 Task: Create a new field with title Stage a blank project ArcticForge with field type as Single-select and options as Not Started, In Progress and Complete
Action: Mouse moved to (79, 293)
Screenshot: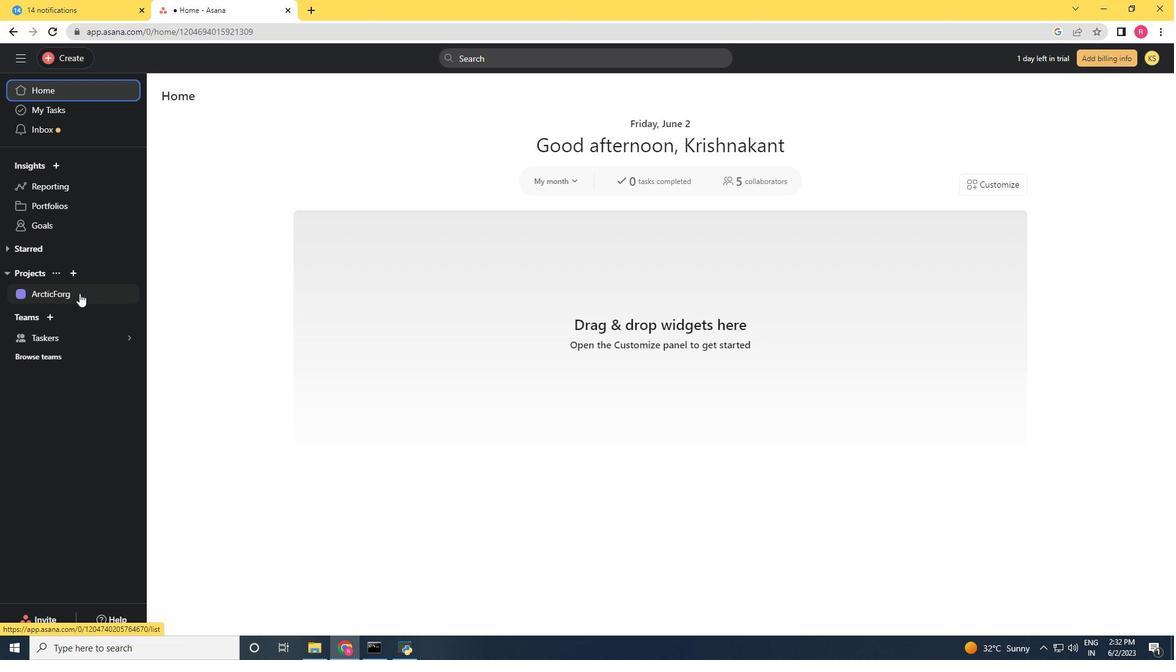 
Action: Mouse pressed left at (79, 293)
Screenshot: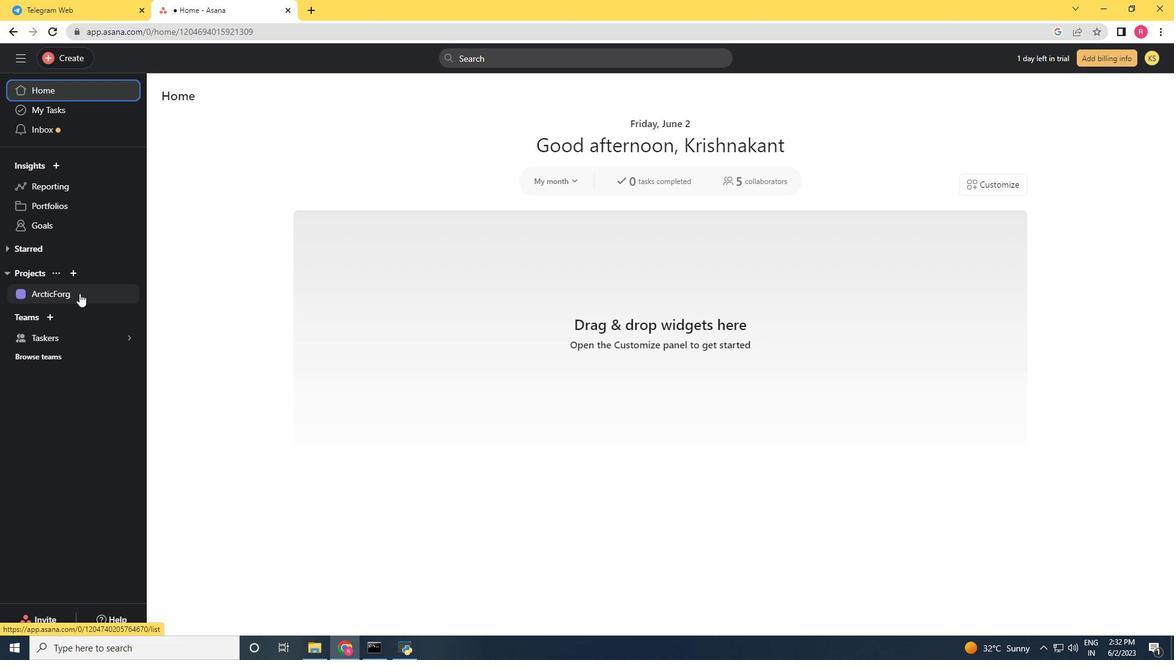 
Action: Mouse moved to (1136, 104)
Screenshot: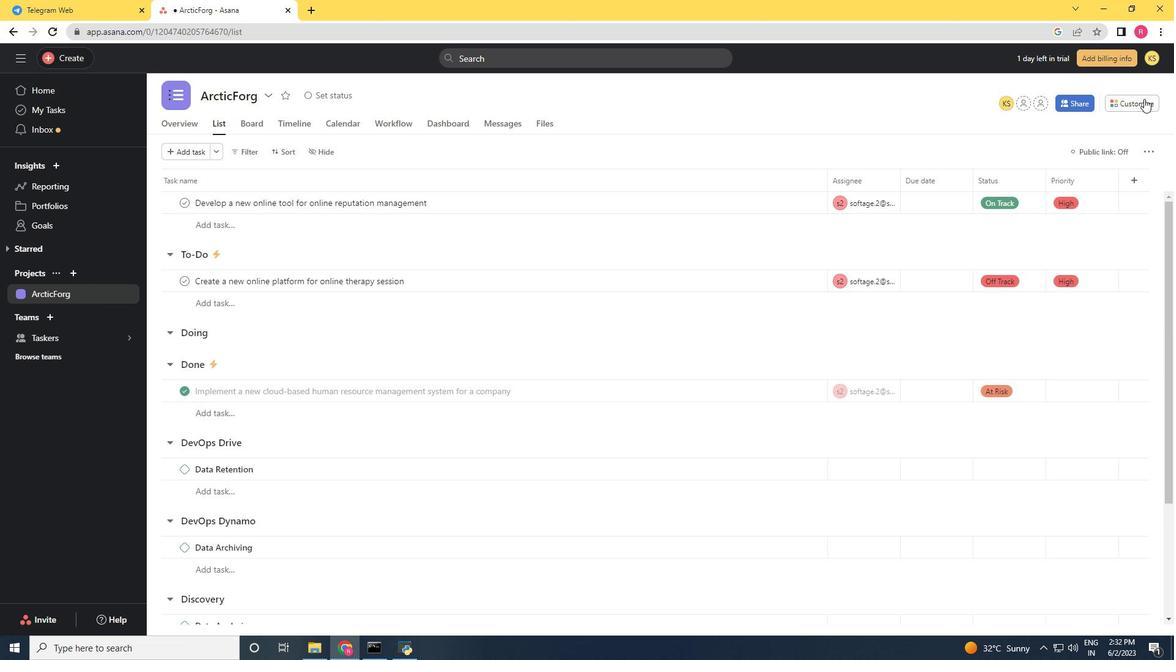 
Action: Mouse pressed left at (1136, 104)
Screenshot: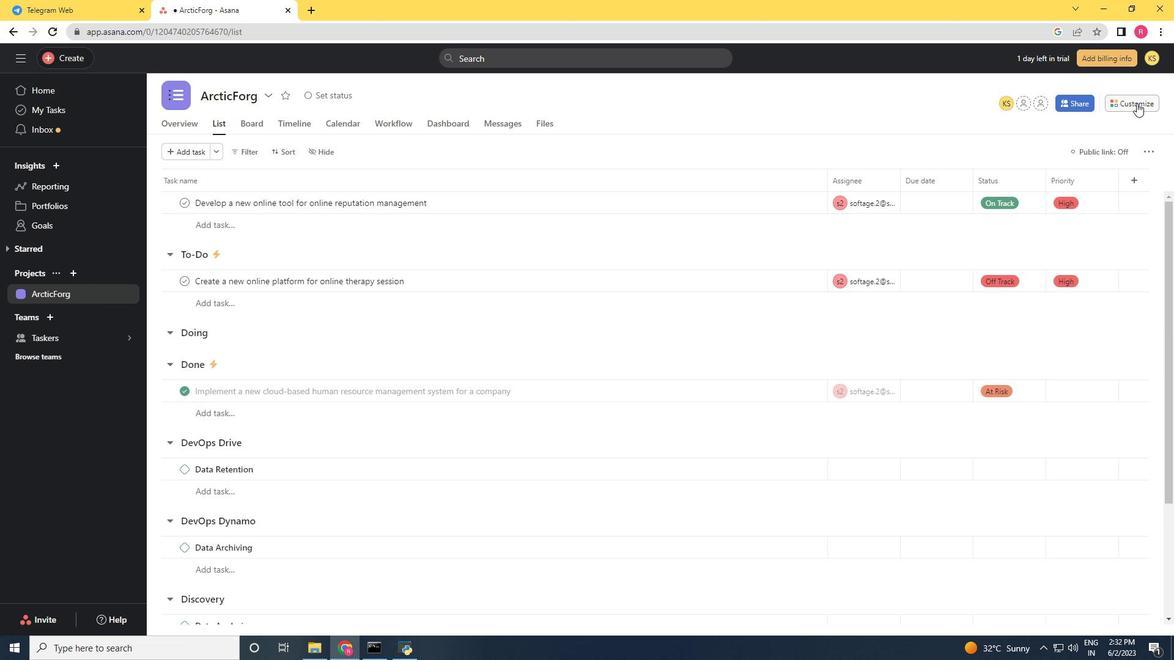 
Action: Mouse moved to (928, 271)
Screenshot: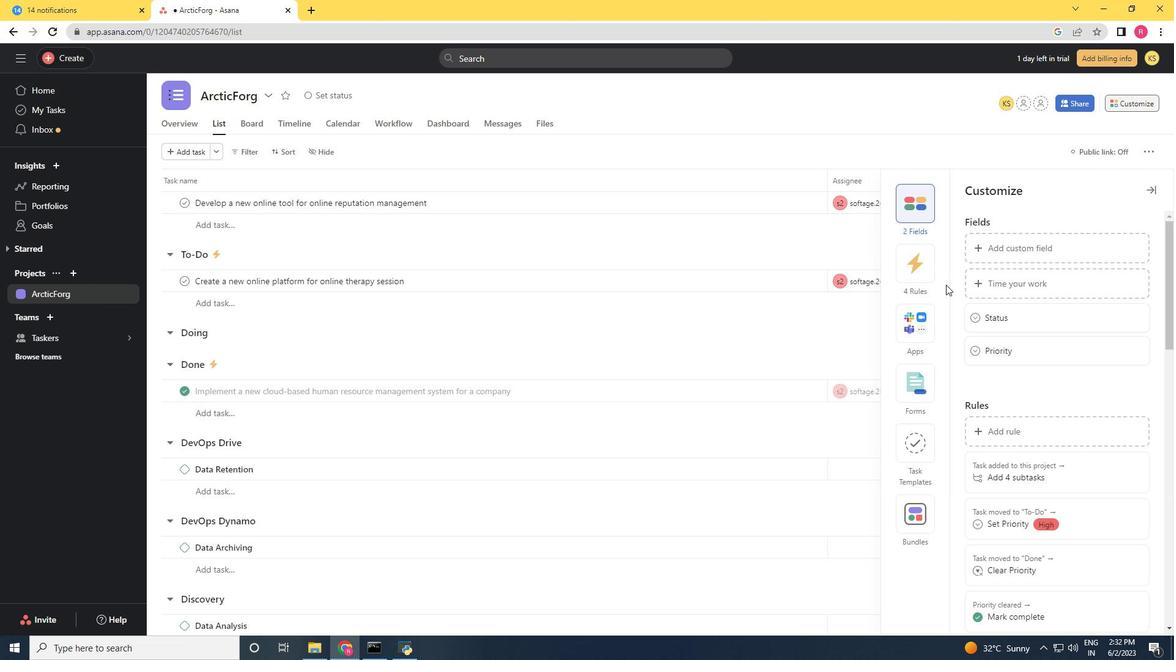 
Action: Mouse pressed left at (928, 271)
Screenshot: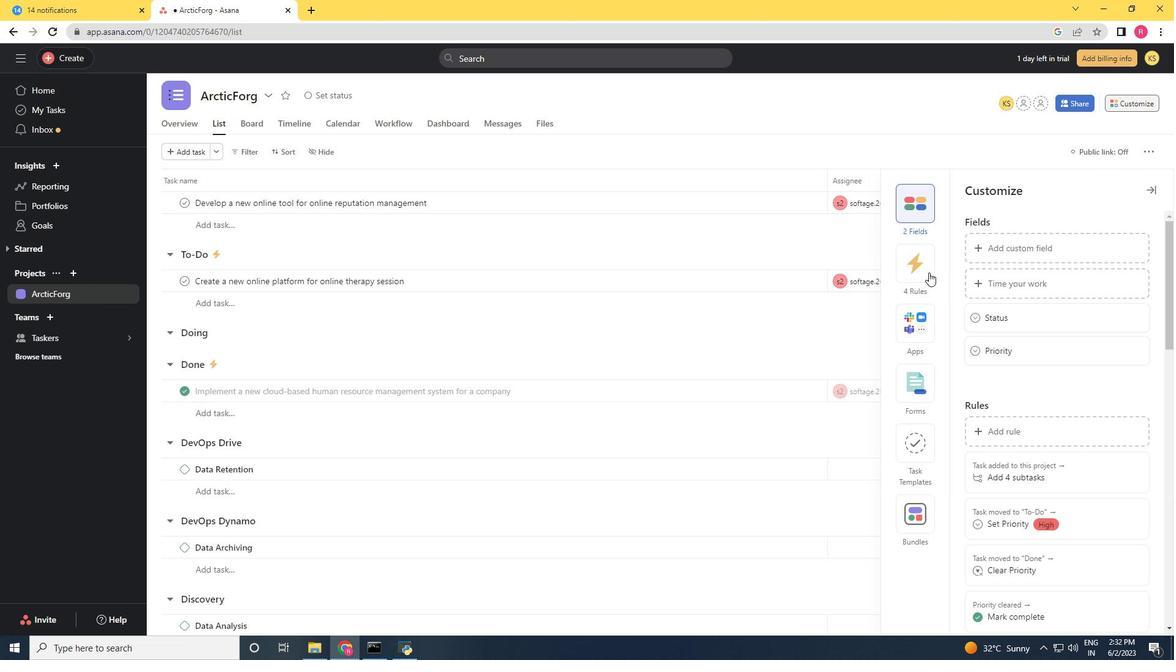 
Action: Mouse moved to (922, 225)
Screenshot: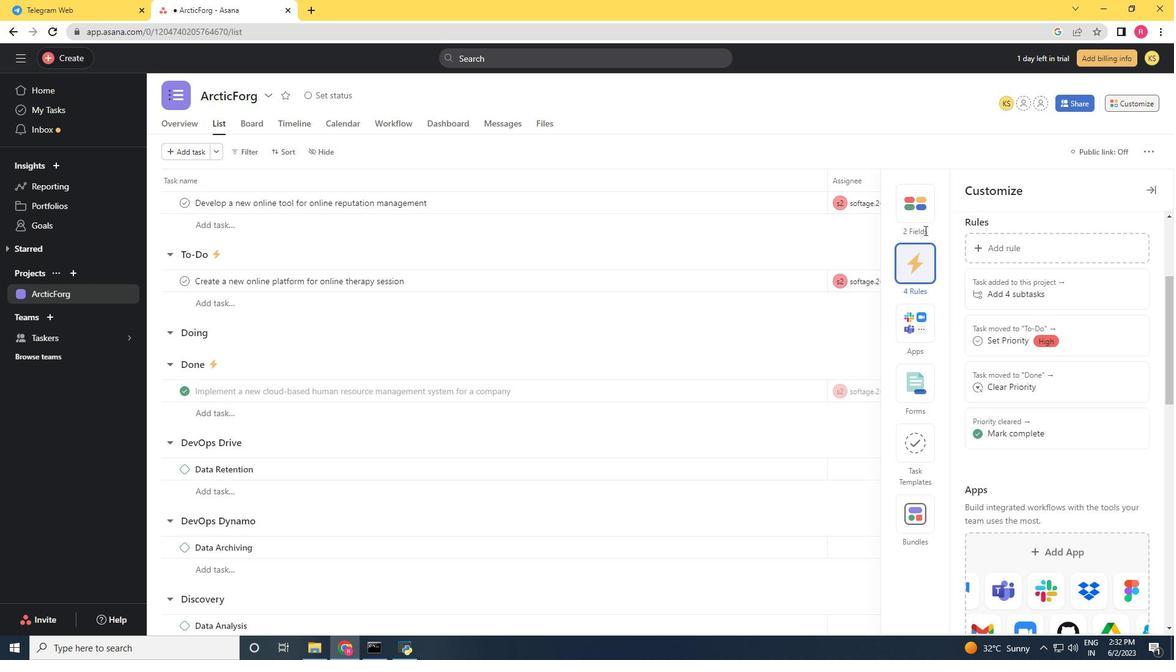 
Action: Mouse pressed left at (922, 225)
Screenshot: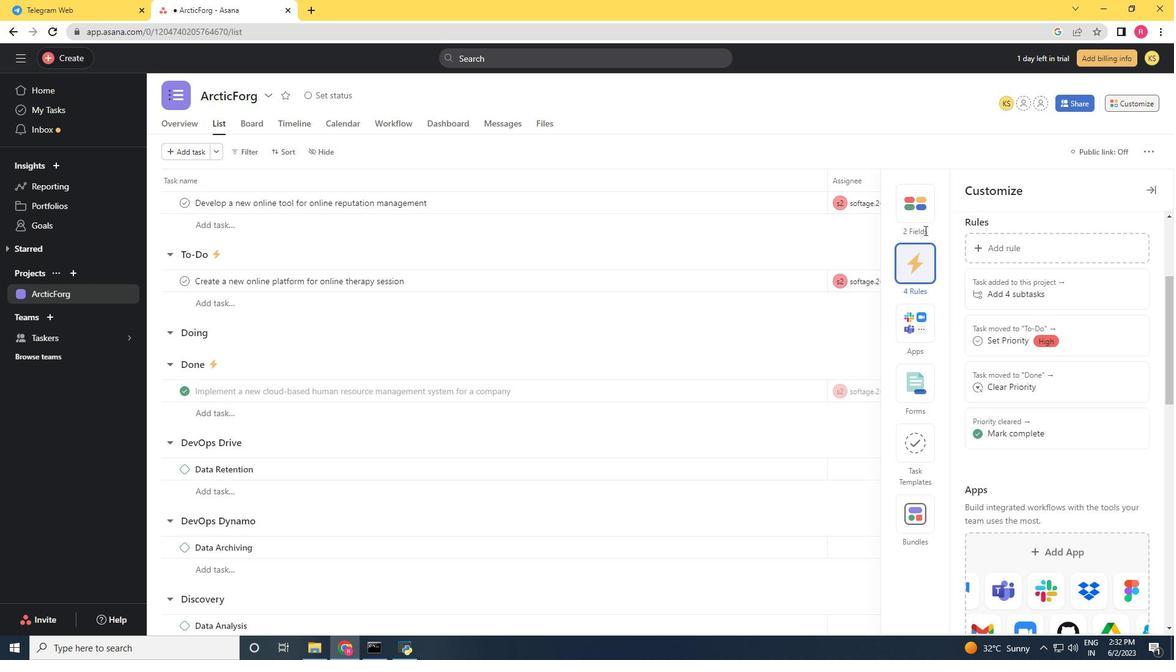 
Action: Mouse moved to (920, 212)
Screenshot: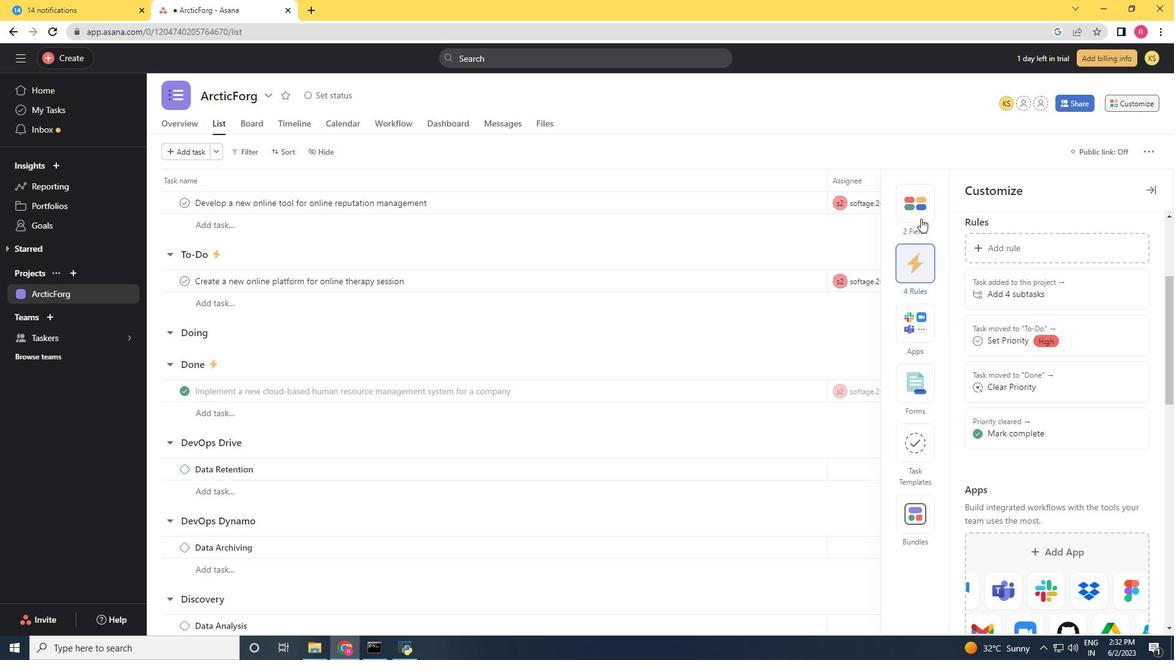 
Action: Mouse pressed left at (920, 212)
Screenshot: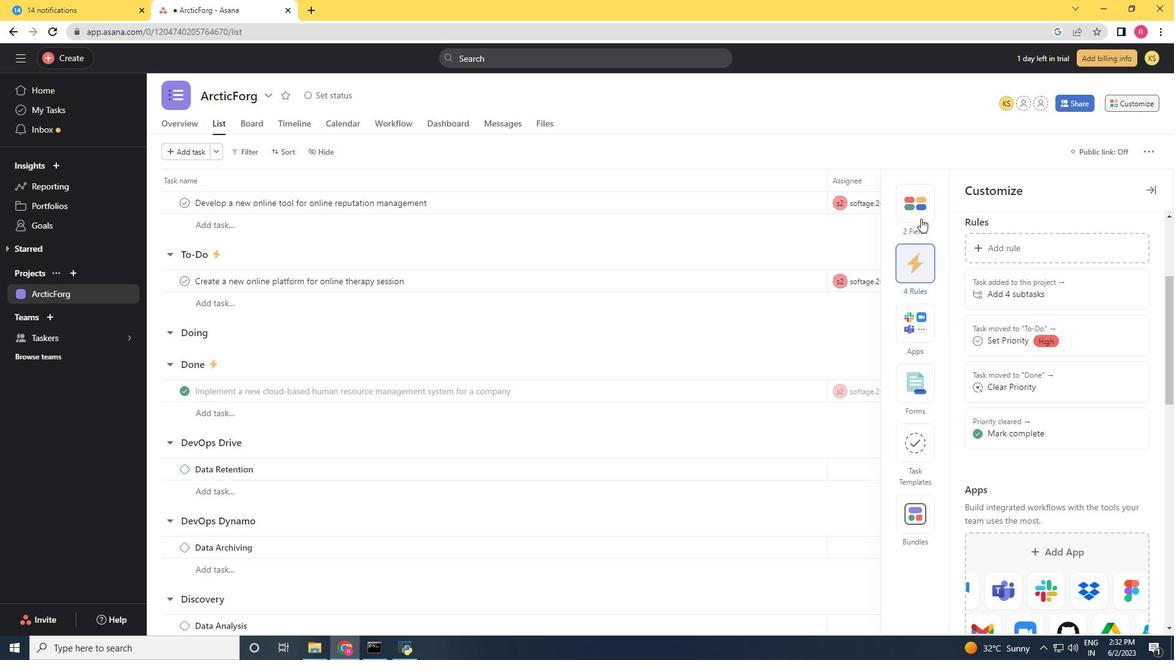 
Action: Mouse moved to (989, 248)
Screenshot: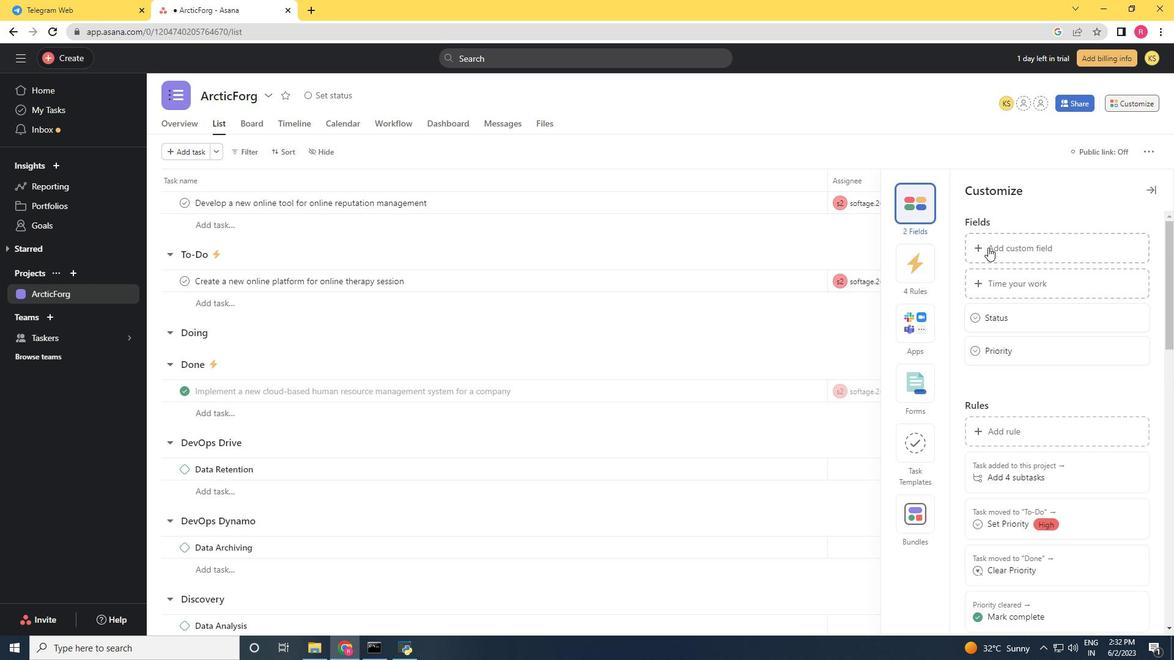 
Action: Mouse pressed left at (989, 248)
Screenshot: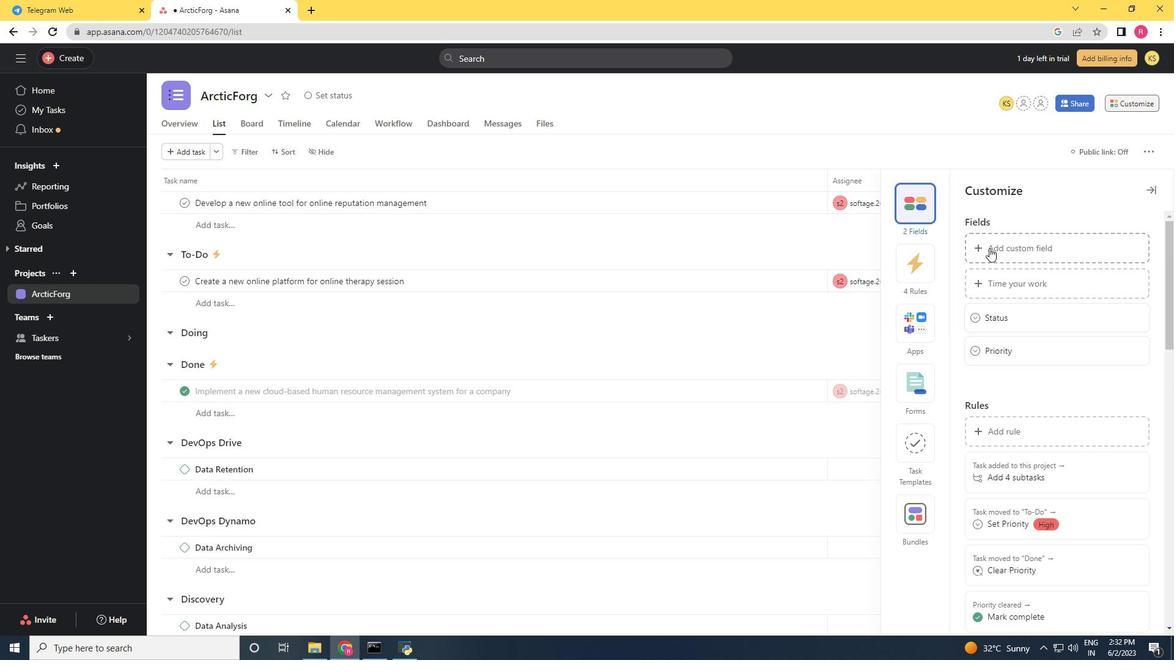 
Action: Mouse moved to (438, 188)
Screenshot: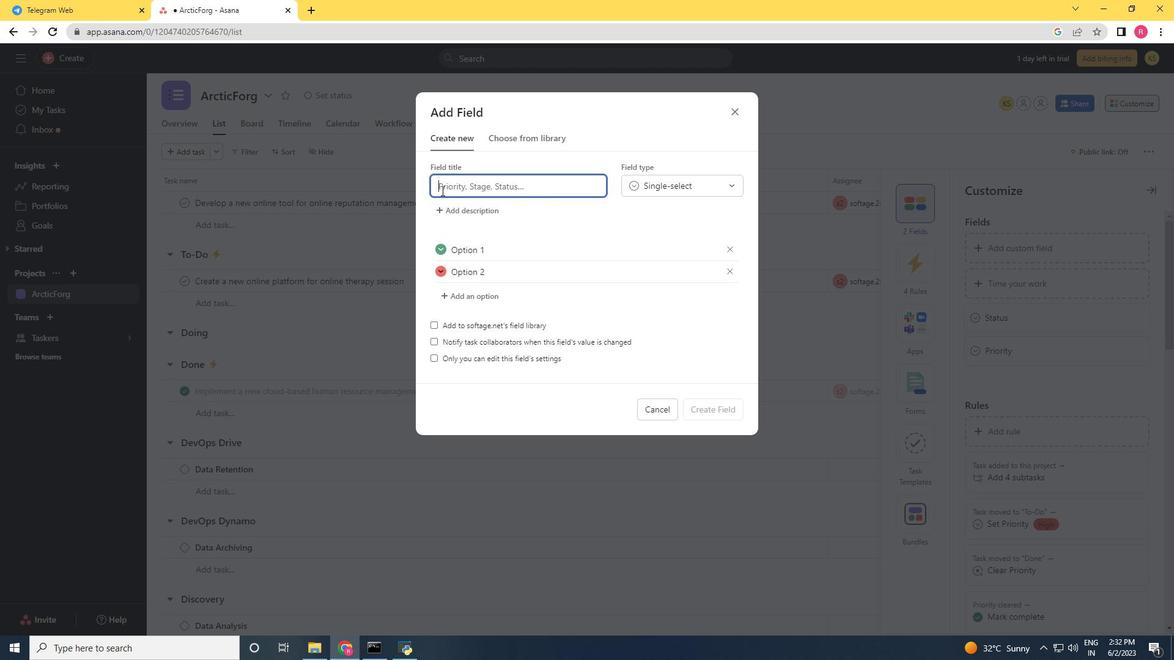 
Action: Key pressed <Key.shift>A<Key.backspace><Key.shift>Stage
Screenshot: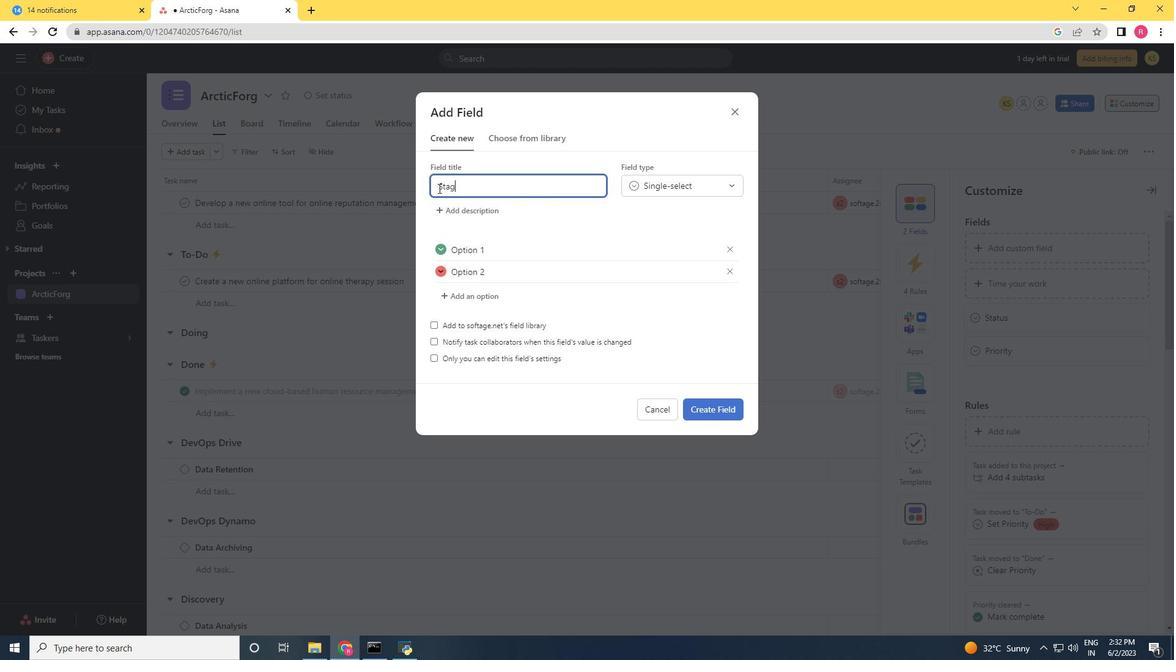 
Action: Mouse moved to (729, 249)
Screenshot: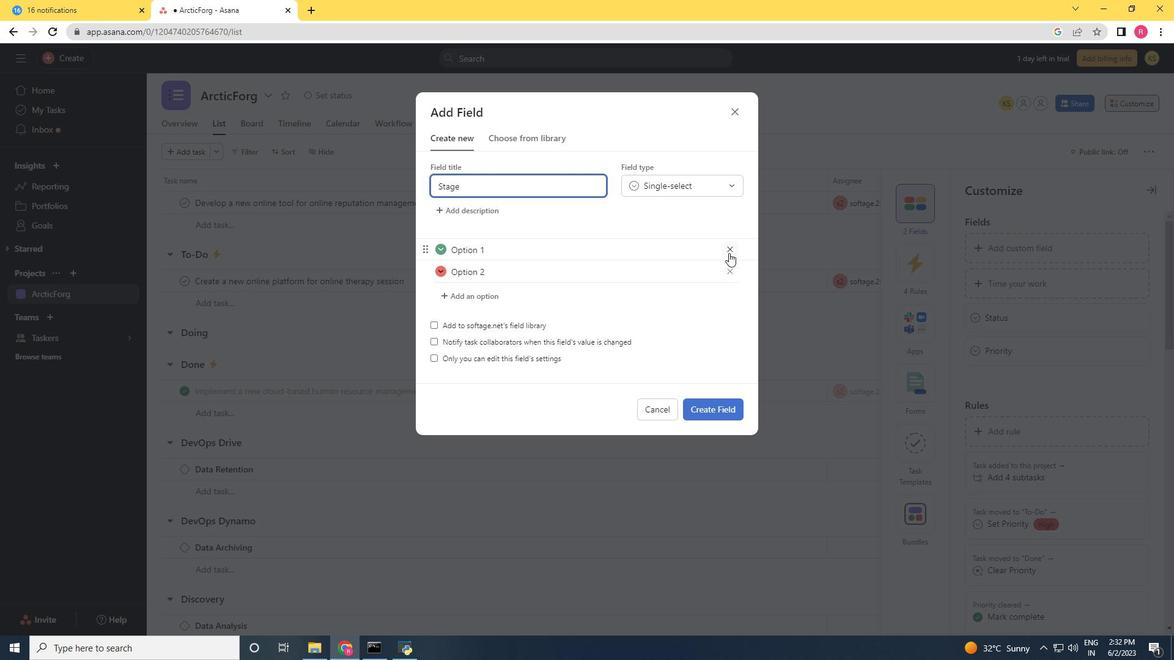 
Action: Mouse pressed left at (729, 249)
Screenshot: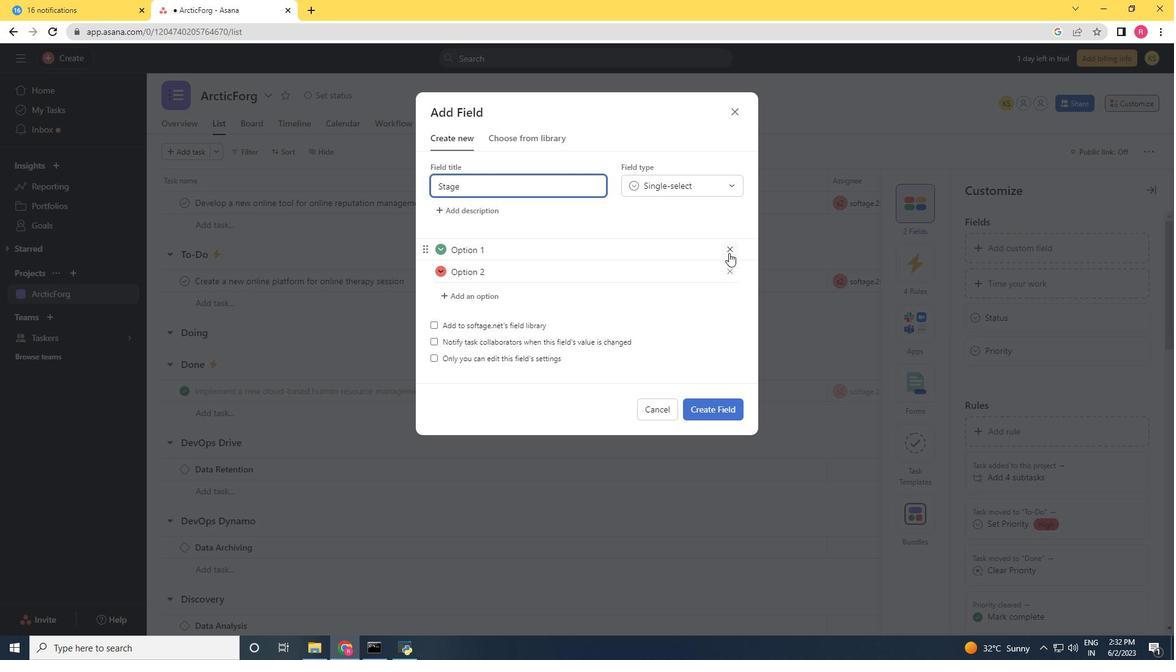 
Action: Mouse moved to (732, 249)
Screenshot: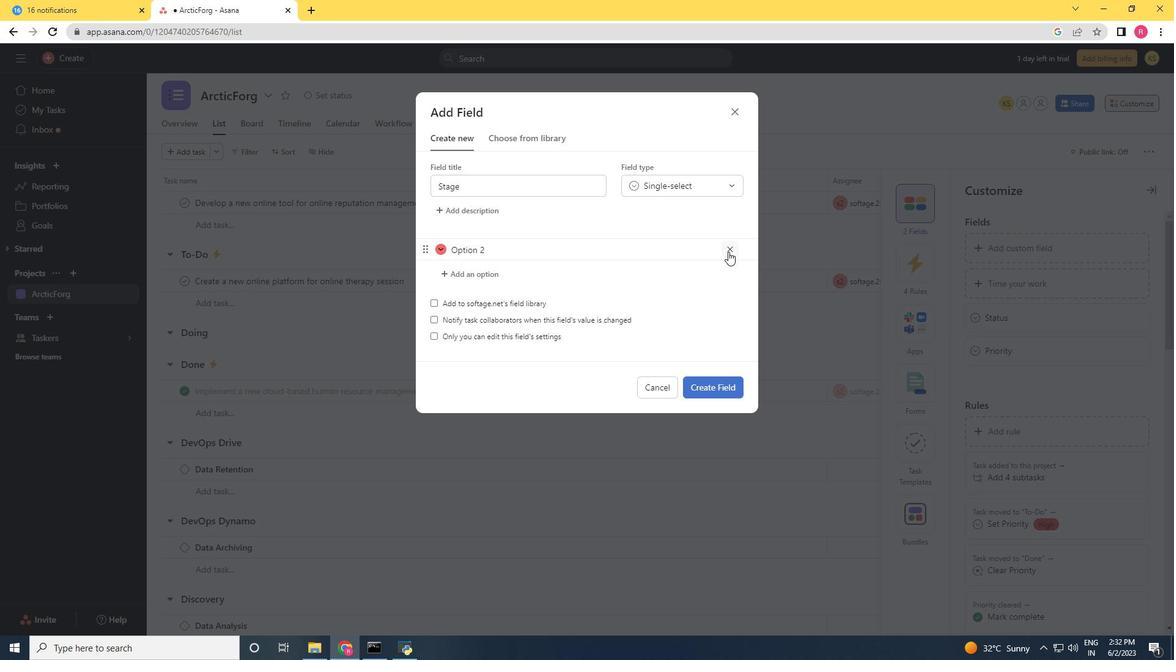 
Action: Mouse pressed left at (732, 249)
Screenshot: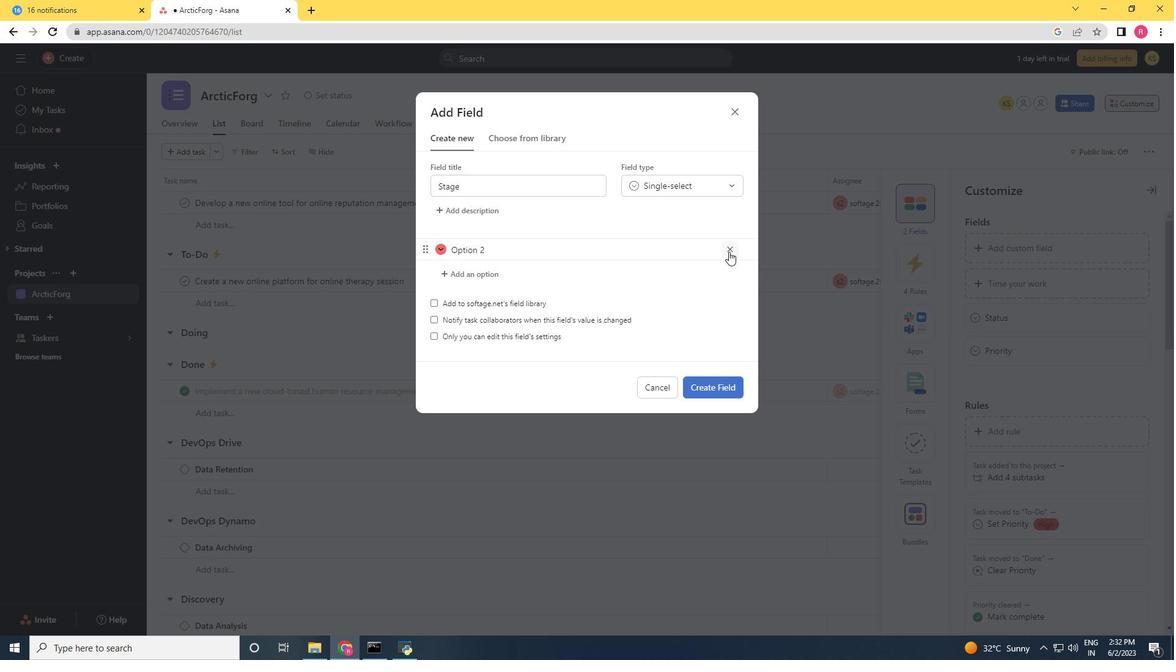 
Action: Mouse moved to (471, 250)
Screenshot: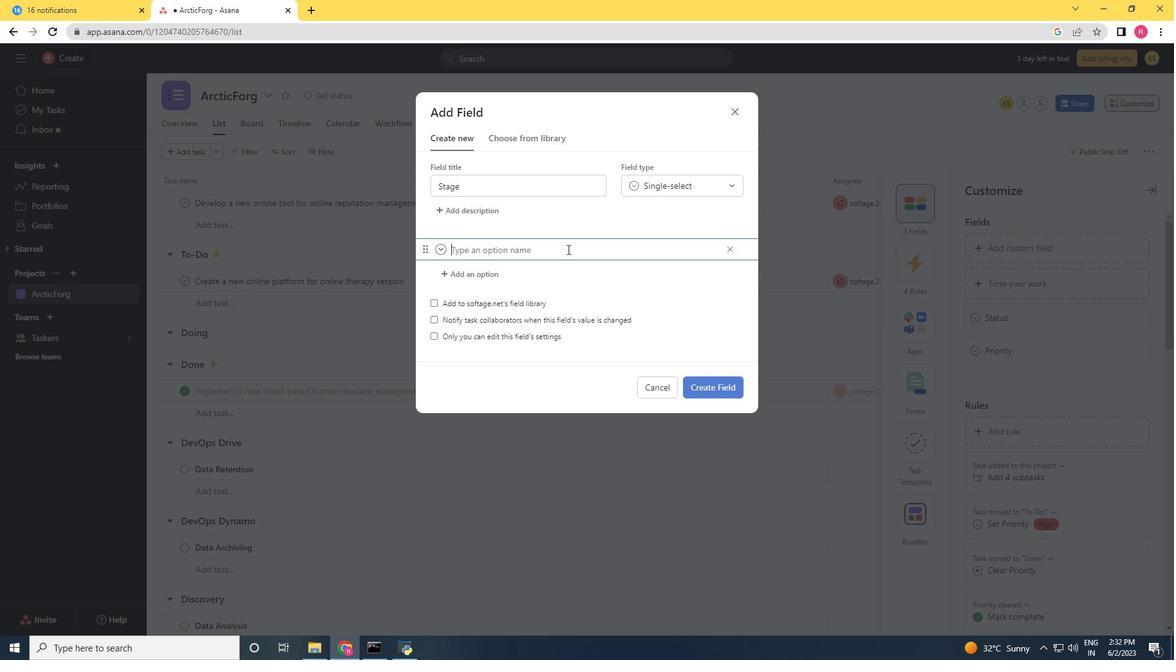 
Action: Mouse pressed left at (471, 250)
Screenshot: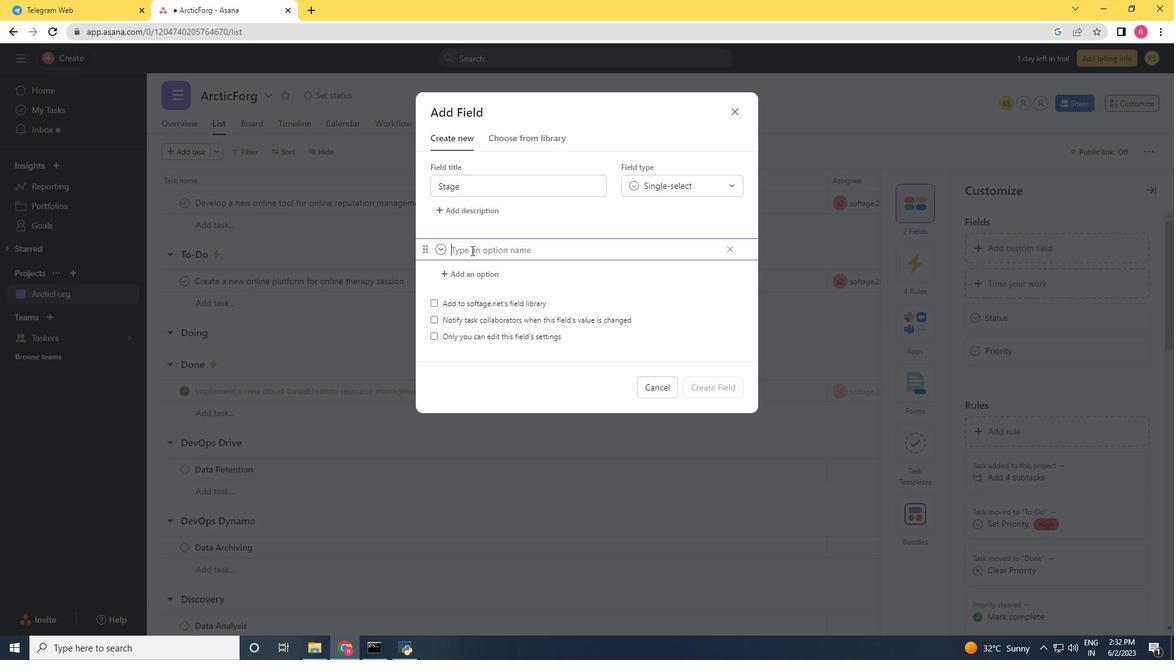 
Action: Mouse moved to (479, 241)
Screenshot: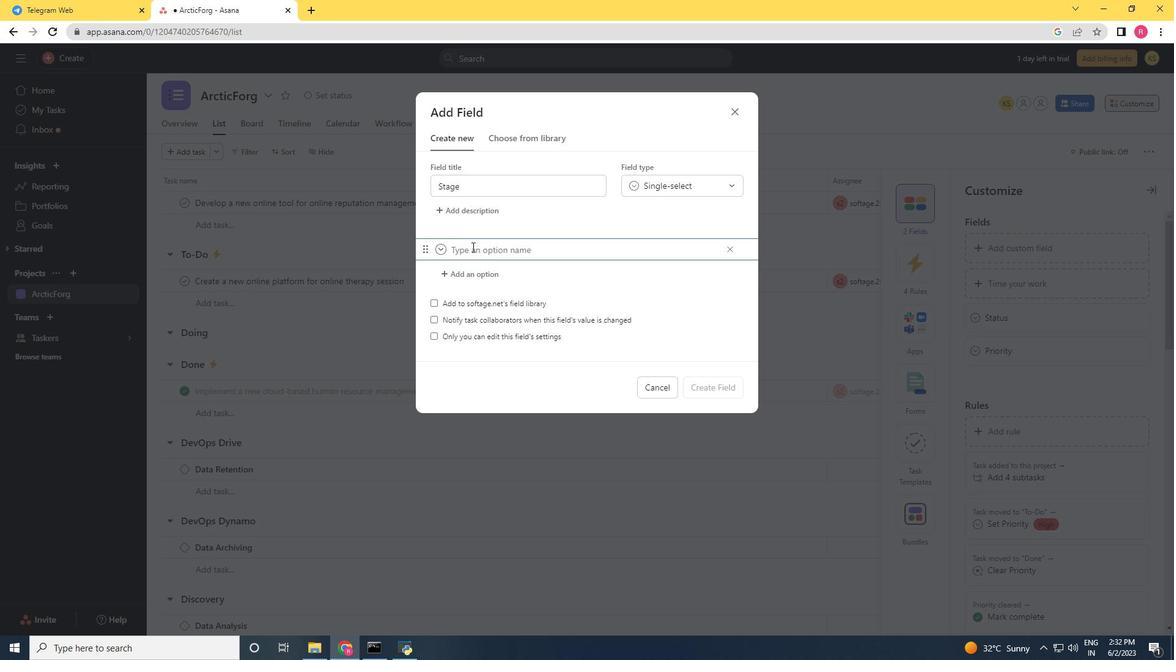 
Action: Key pressed <Key.shift><Key.shift><Key.shift><Key.shift><Key.shift><Key.shift><Key.shift><Key.shift><Key.shift><Key.shift><Key.shift><Key.shift><Key.shift><Key.shift><Key.shift><Key.shift><Key.shift><Key.shift><Key.shift><Key.shift><Key.shift><Key.shift><Key.shift><Key.shift><Key.shift><Key.shift><Key.shift><Key.shift><Key.shift><Key.shift><Key.shift><Key.shift><Key.shift><Key.shift><Key.shift><Key.shift><Key.shift><Key.shift><Key.shift><Key.shift><Key.shift><Key.shift><Key.shift><Key.shift><Key.shift><Key.shift><Key.shift><Key.shift><Key.shift><Key.shift><Key.shift><Key.shift><Key.shift><Key.shift><Key.shift><Key.shift><Key.shift><Key.shift><Key.shift><Key.shift><Key.shift><Key.shift><Key.shift><Key.shift><Key.shift><Key.shift><Key.shift><Key.shift><Key.shift><Key.shift><Key.shift><Key.shift><Key.shift><Key.shift><Key.shift><Key.shift><Key.shift><Key.shift><Key.shift><Key.shift><Key.shift><Key.shift><Key.shift><Key.shift><Key.shift><Key.shift><Key.shift><Key.shift><Key.shift><Key.shift><Key.shift><Key.shift><Key.shift><Key.shift><Key.shift><Key.shift><Key.shift><Key.shift><Key.shift><Key.shift><Key.shift><Key.shift><Key.shift><Key.shift><Key.shift><Key.shift><Key.shift><Key.shift><Key.shift><Key.shift><Key.shift><Key.shift><Key.shift><Key.shift><Key.shift>Not<Key.space><Key.shift>Started<Key.enter><Key.shift>In<Key.space><Key.shift>Progress<Key.space><Key.enter><Key.shift><Key.shift><Key.shift>Complete
Screenshot: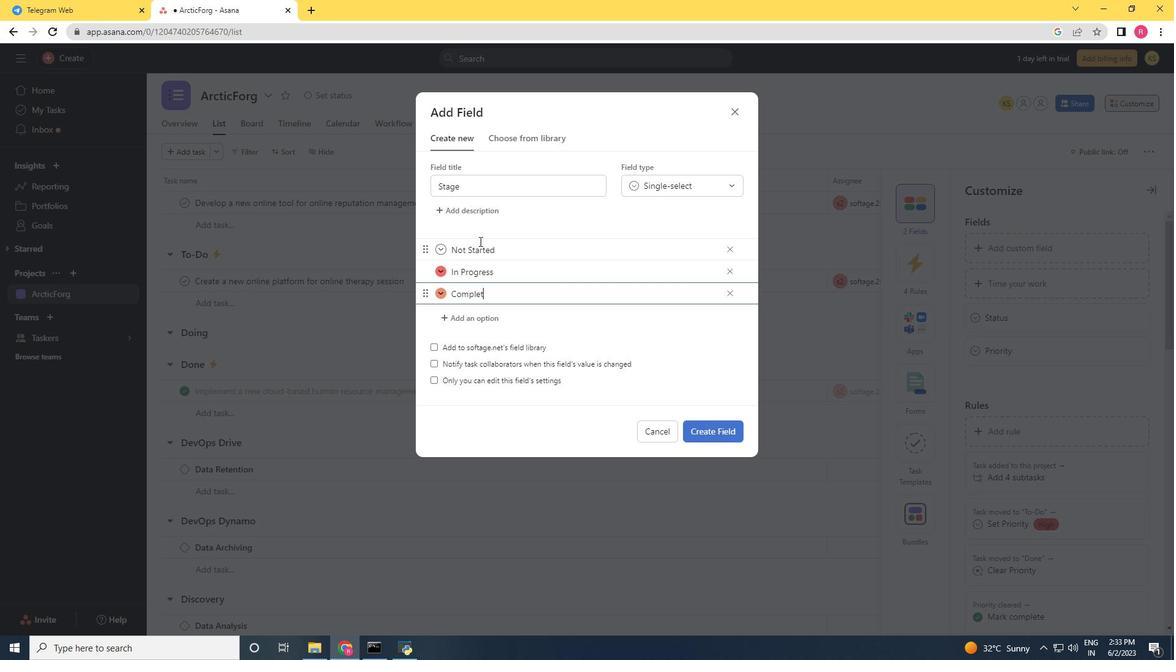 
Action: Mouse moved to (442, 250)
Screenshot: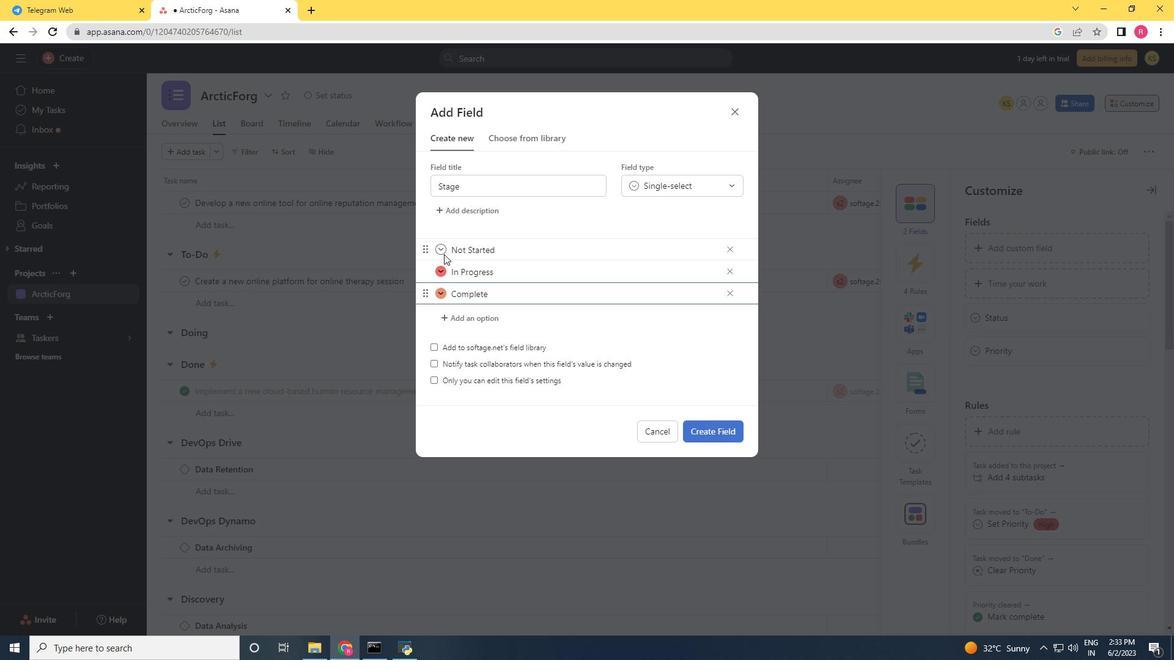 
Action: Mouse pressed left at (442, 250)
Screenshot: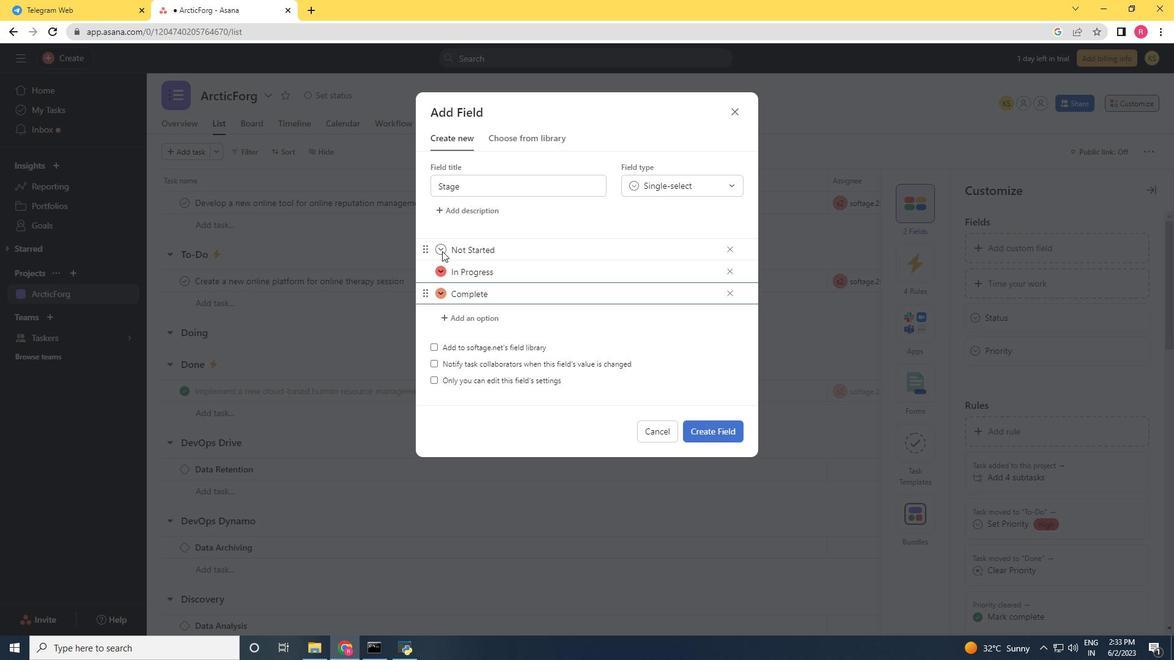 
Action: Mouse moved to (350, 269)
Screenshot: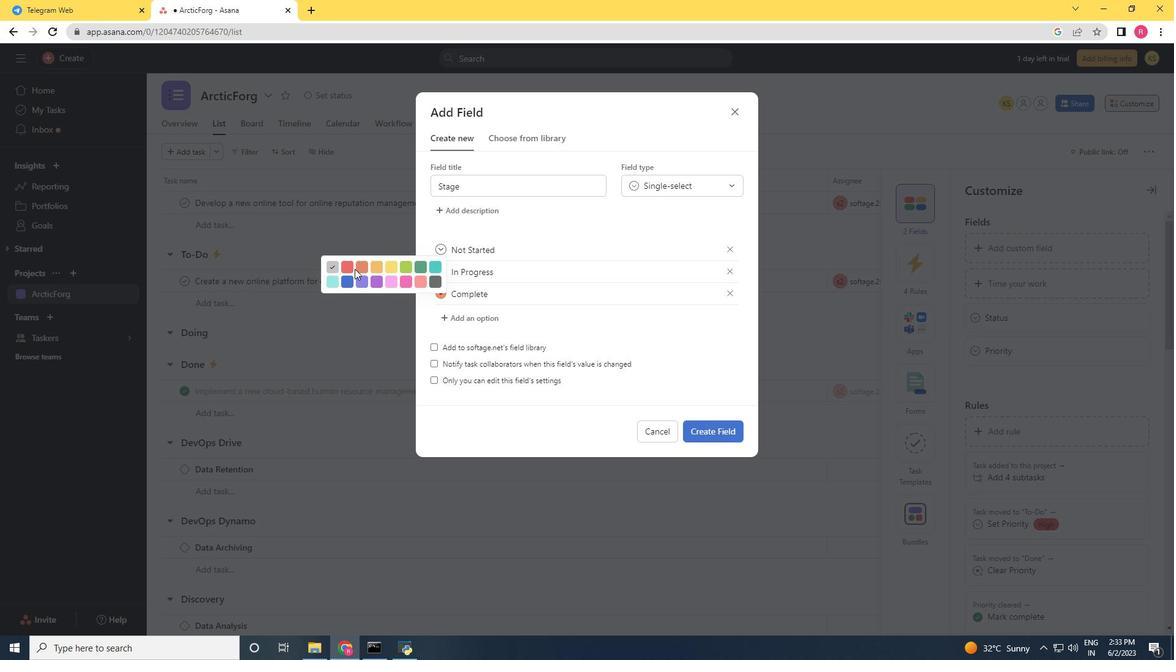 
Action: Mouse pressed left at (350, 269)
Screenshot: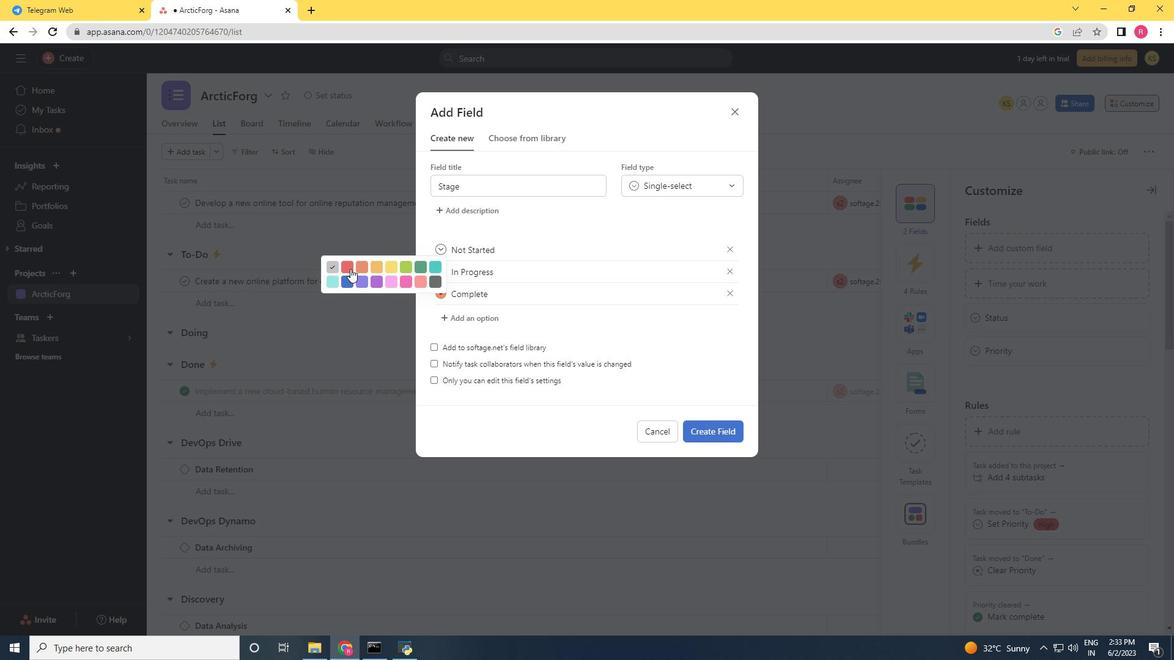 
Action: Mouse moved to (441, 256)
Screenshot: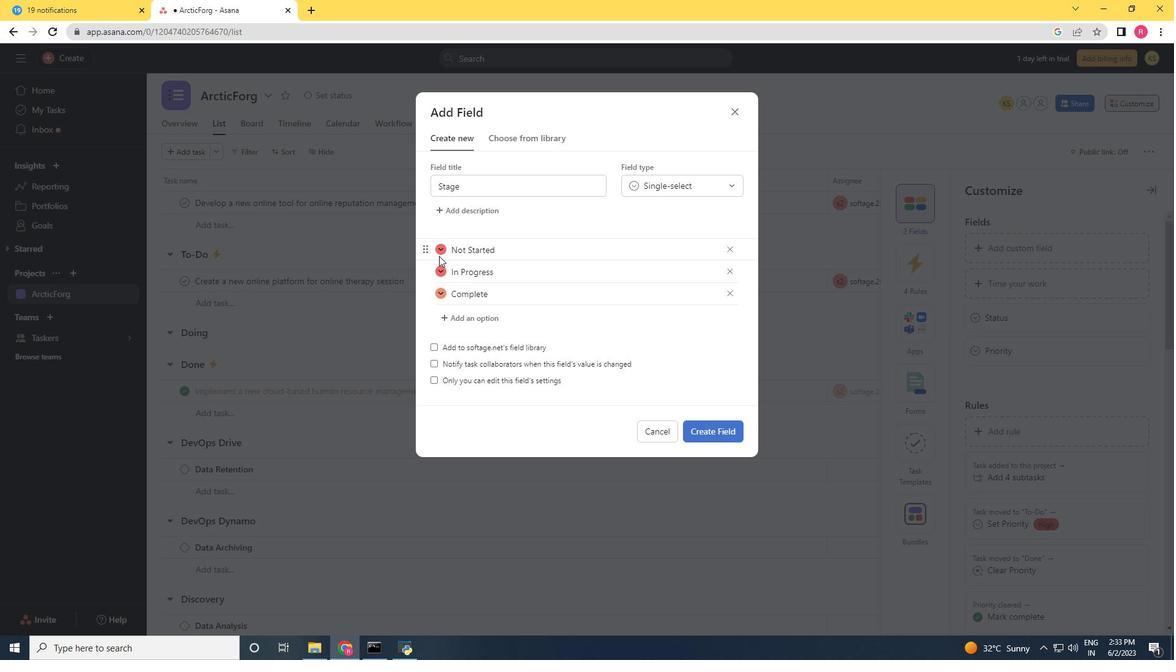 
Action: Mouse pressed left at (441, 256)
Screenshot: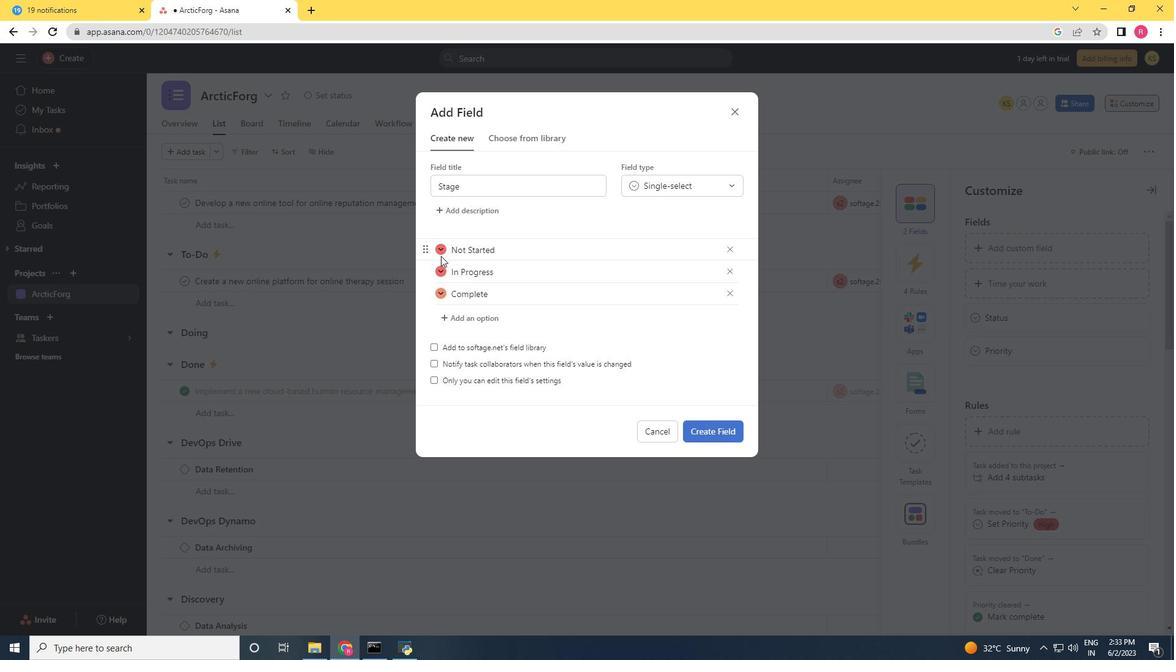 
Action: Mouse moved to (441, 250)
Screenshot: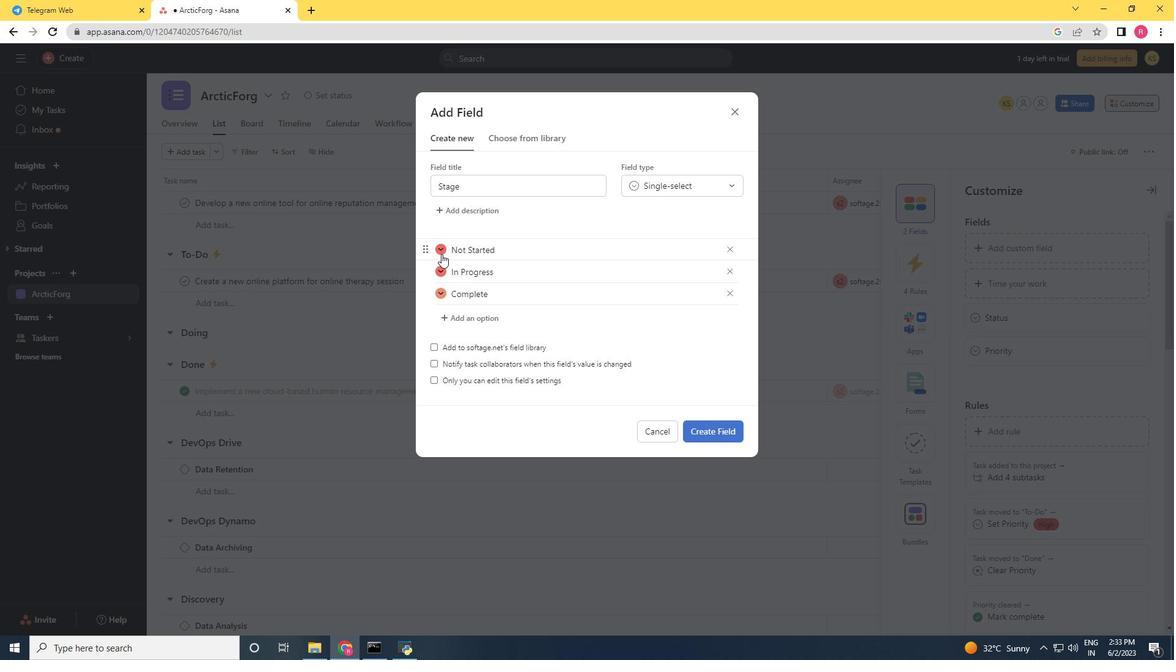 
Action: Mouse pressed left at (441, 250)
Screenshot: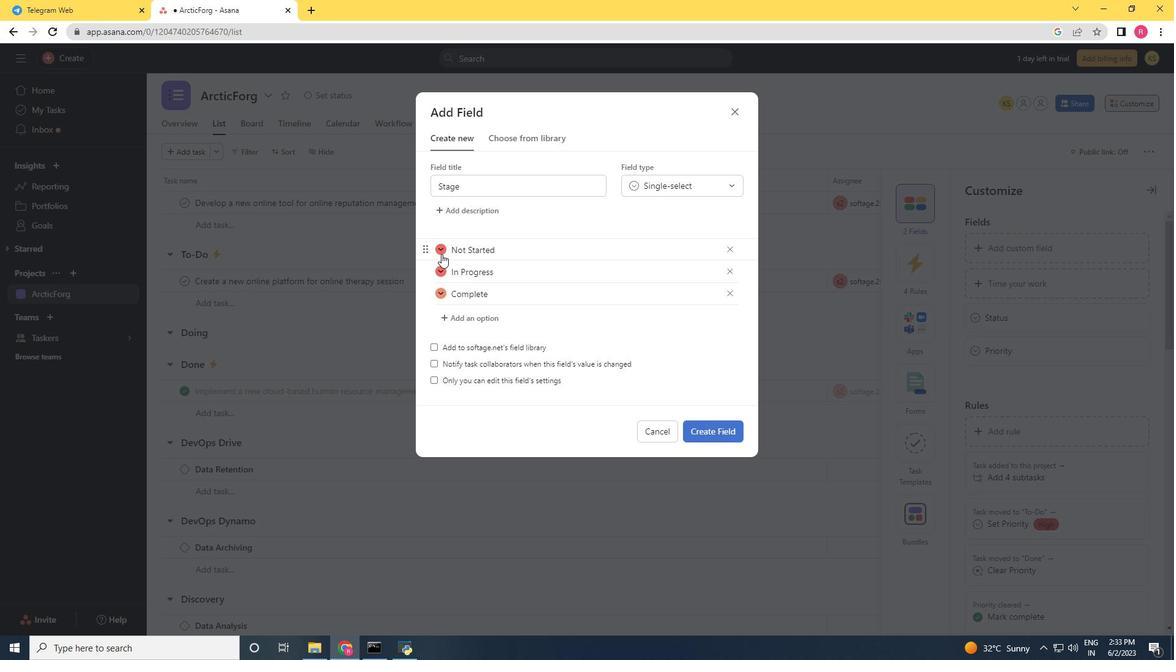 
Action: Mouse moved to (378, 266)
Screenshot: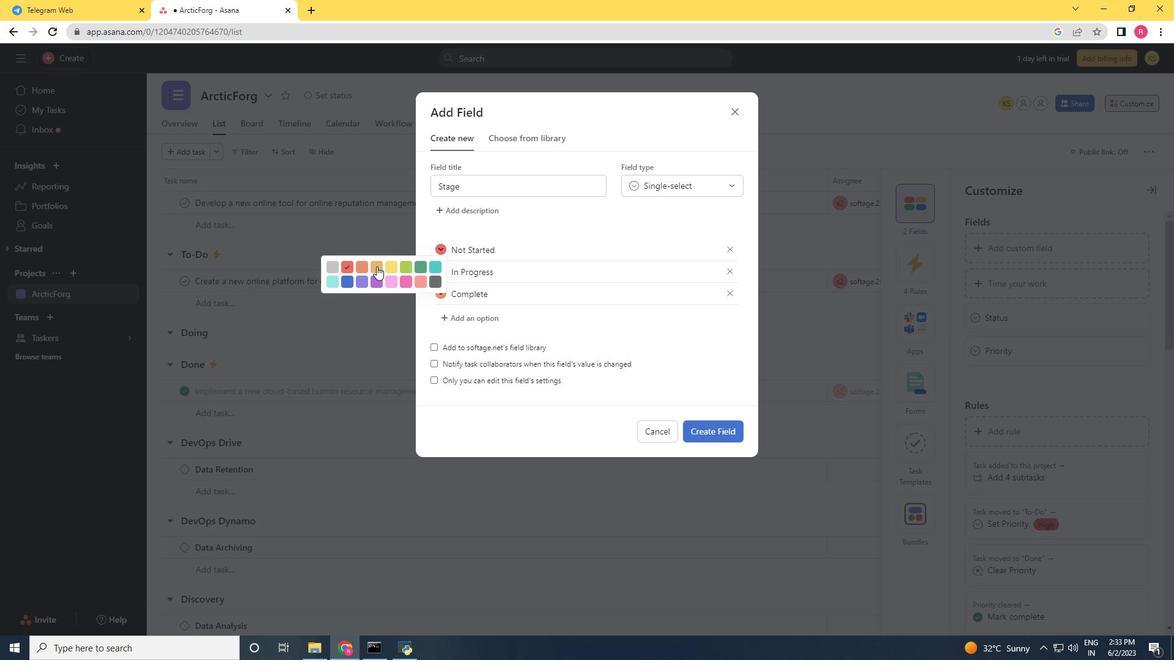 
Action: Mouse pressed left at (378, 266)
Screenshot: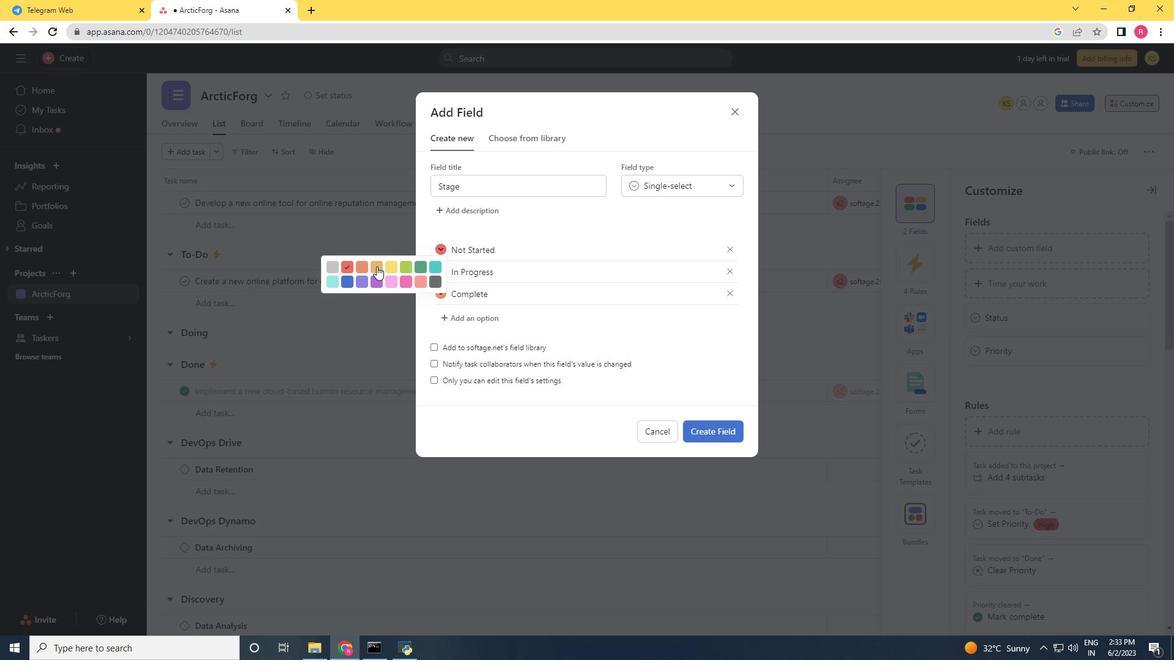
Action: Mouse moved to (710, 431)
Screenshot: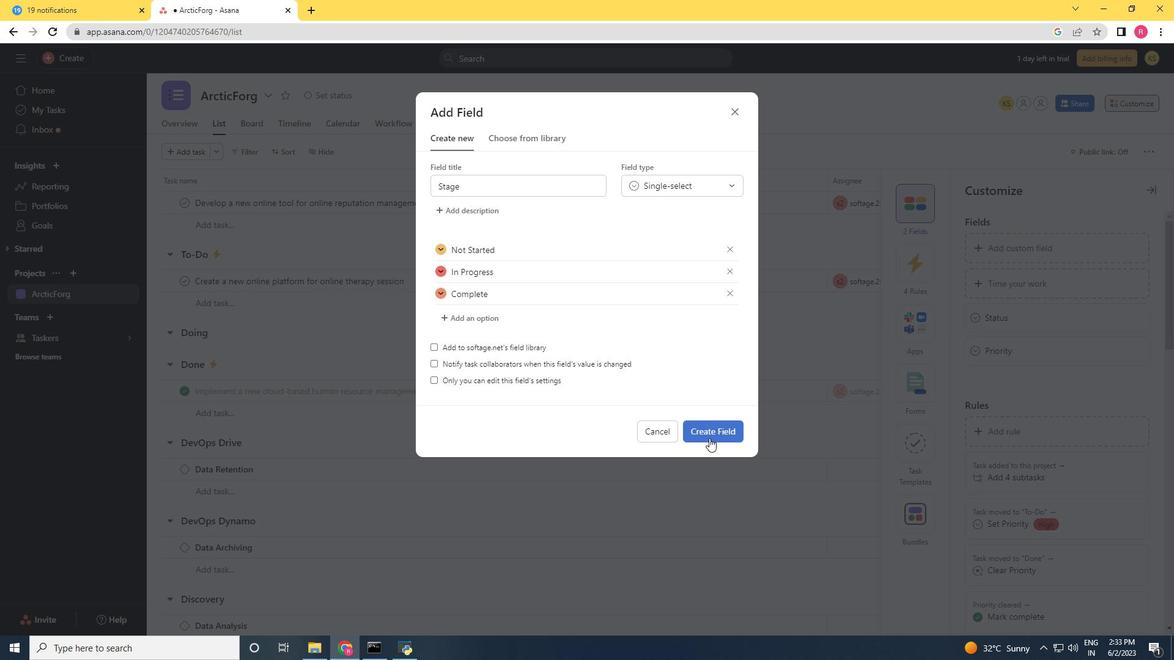 
Action: Mouse pressed left at (710, 431)
Screenshot: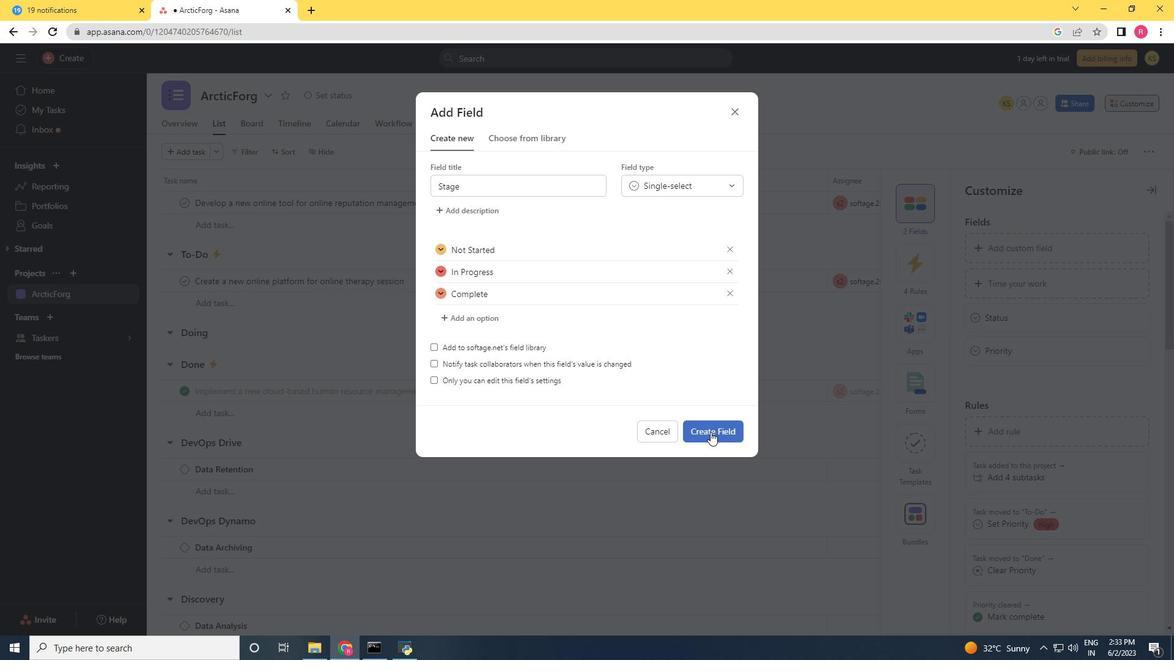 
Action: Mouse moved to (1043, 556)
Screenshot: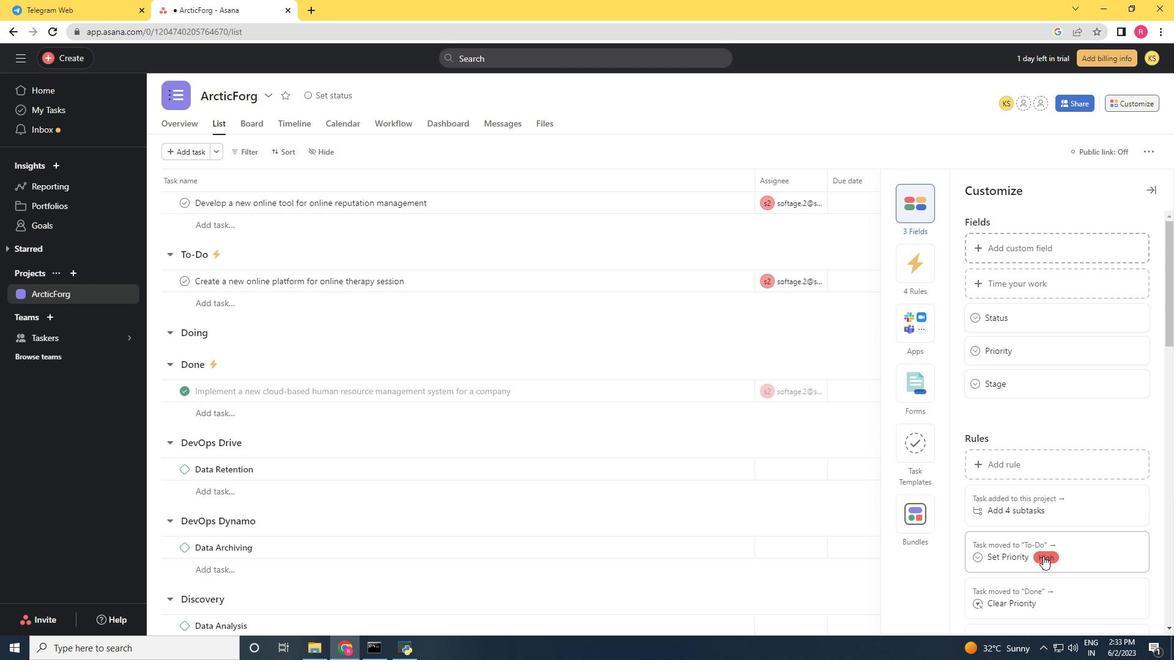 
Action: Mouse scrolled (1043, 556) with delta (0, 0)
Screenshot: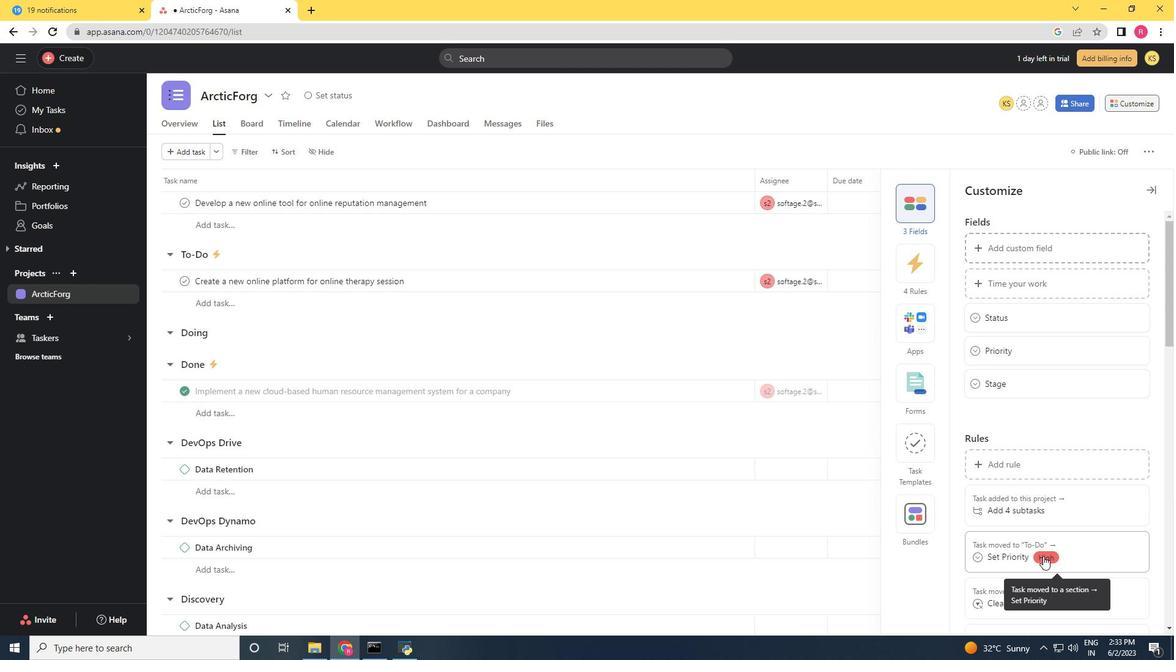 
Action: Mouse scrolled (1043, 556) with delta (0, 0)
Screenshot: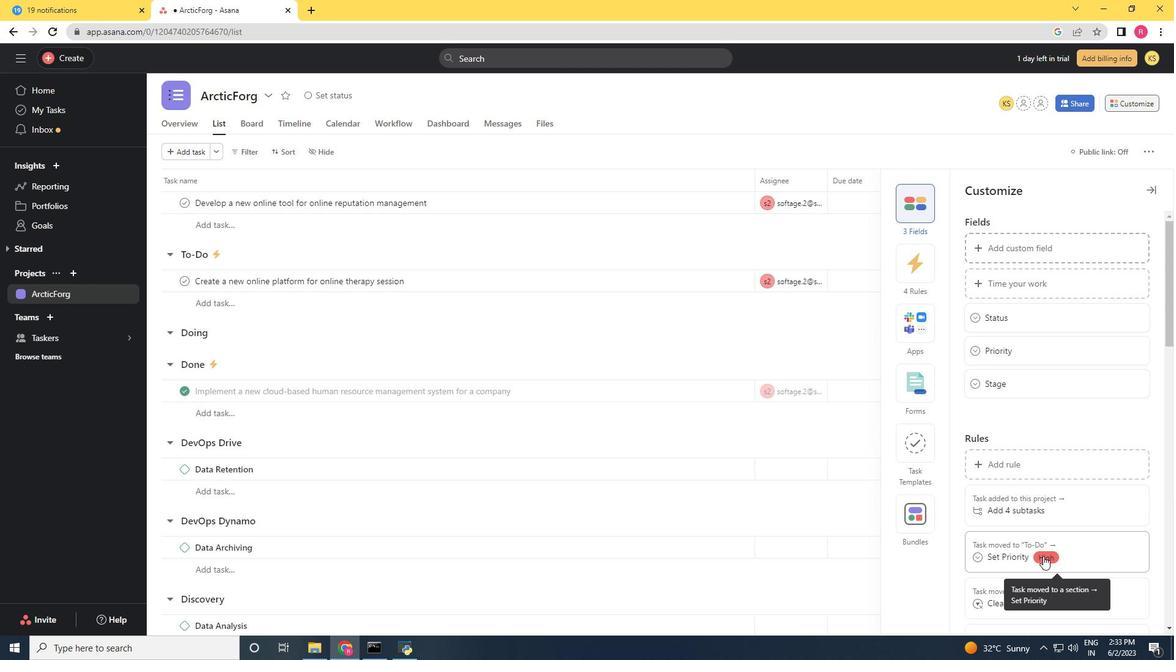 
Action: Mouse scrolled (1043, 556) with delta (0, 0)
Screenshot: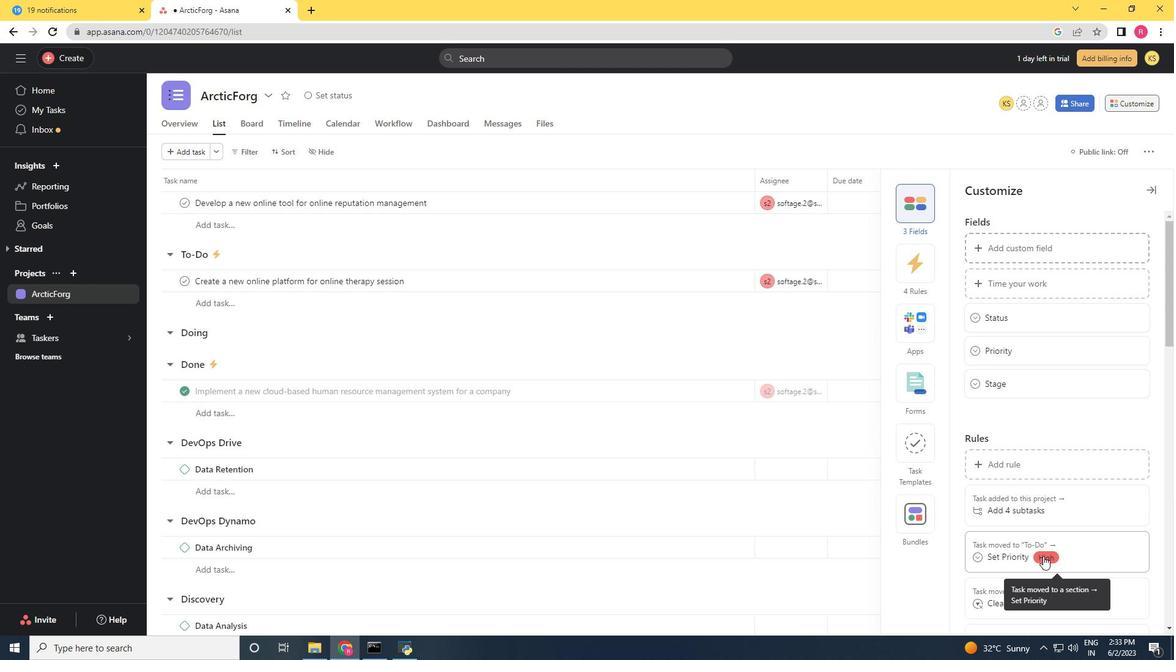 
Action: Mouse moved to (1032, 464)
Screenshot: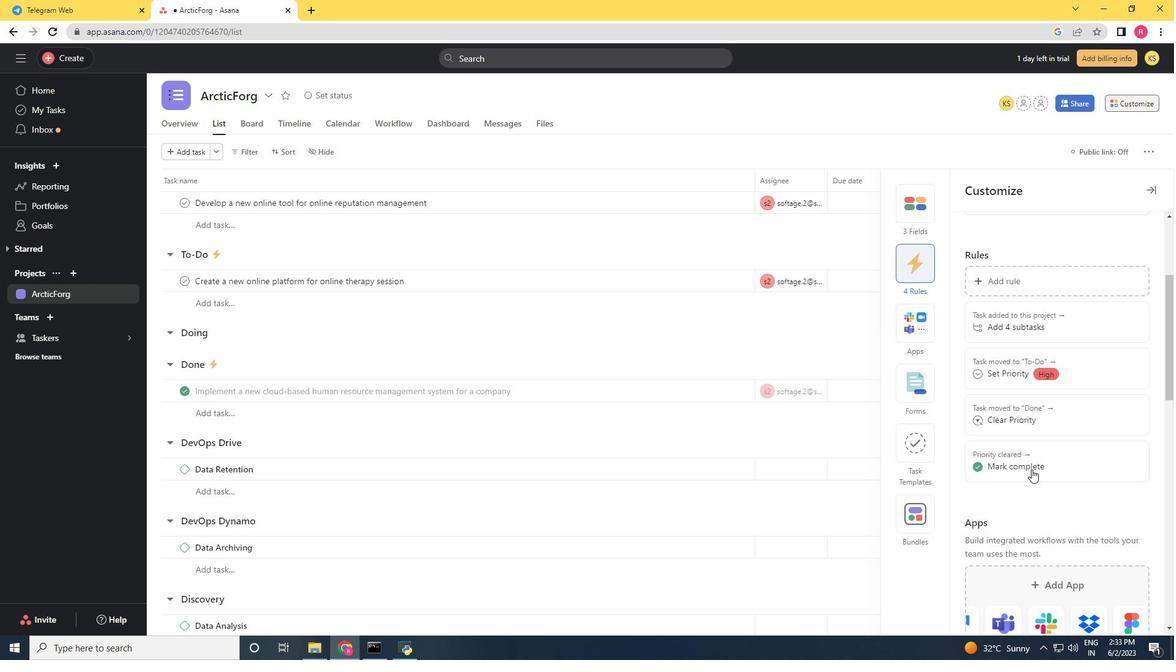 
Action: Mouse scrolled (1032, 465) with delta (0, 0)
Screenshot: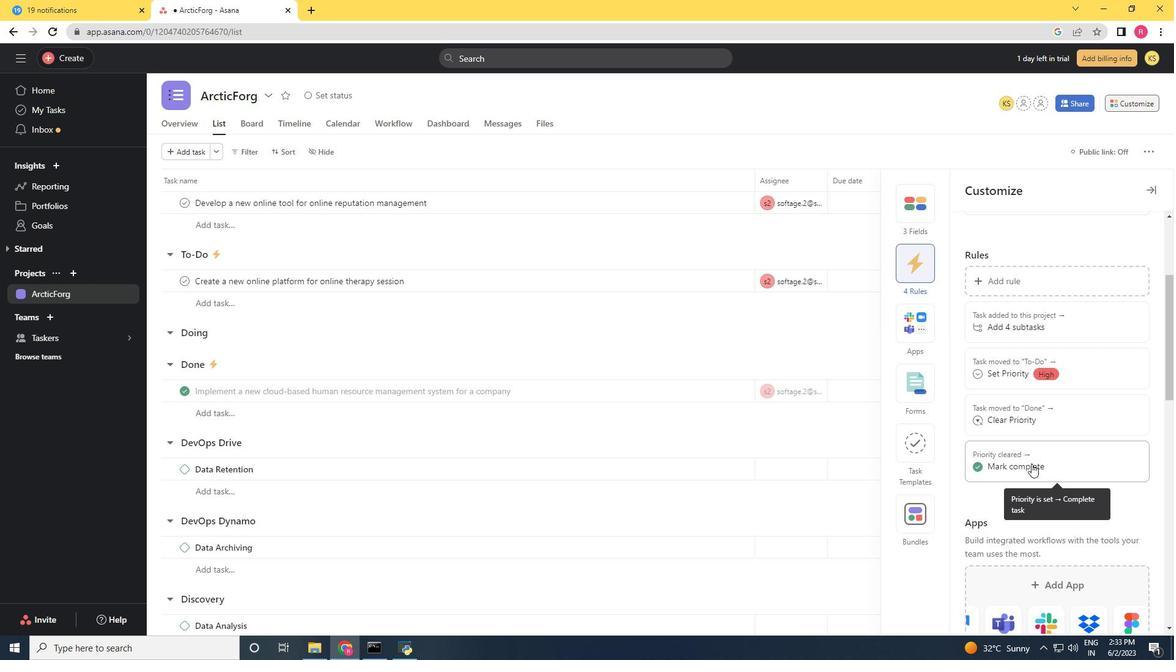 
Action: Mouse scrolled (1032, 465) with delta (0, 0)
Screenshot: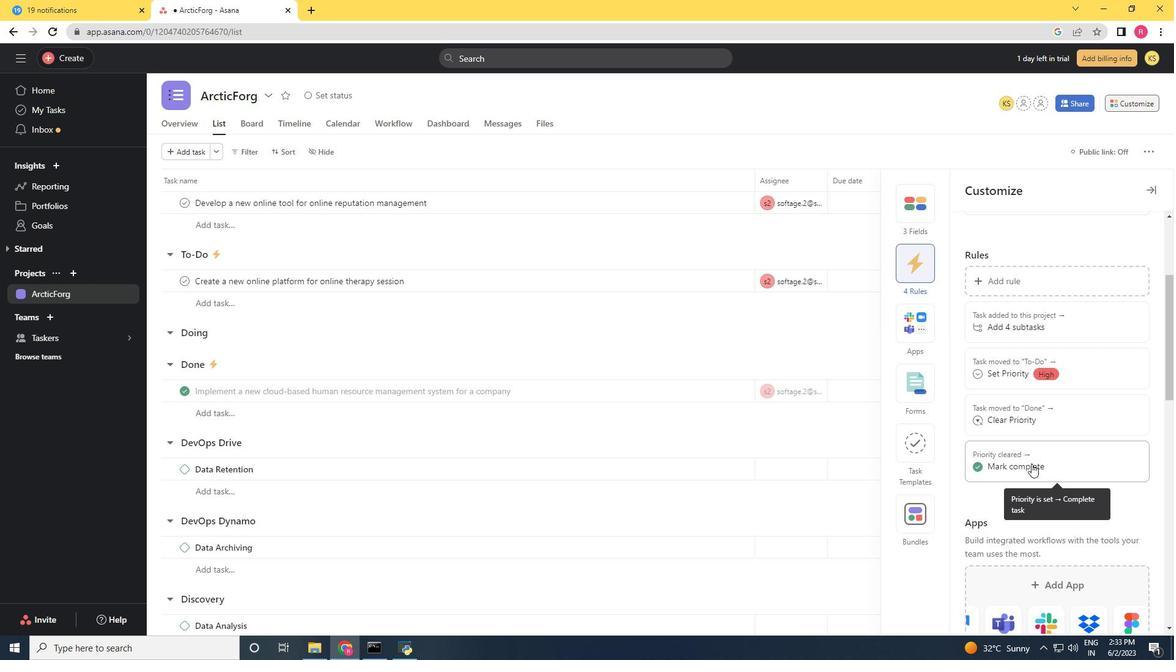 
Action: Mouse moved to (1034, 460)
Screenshot: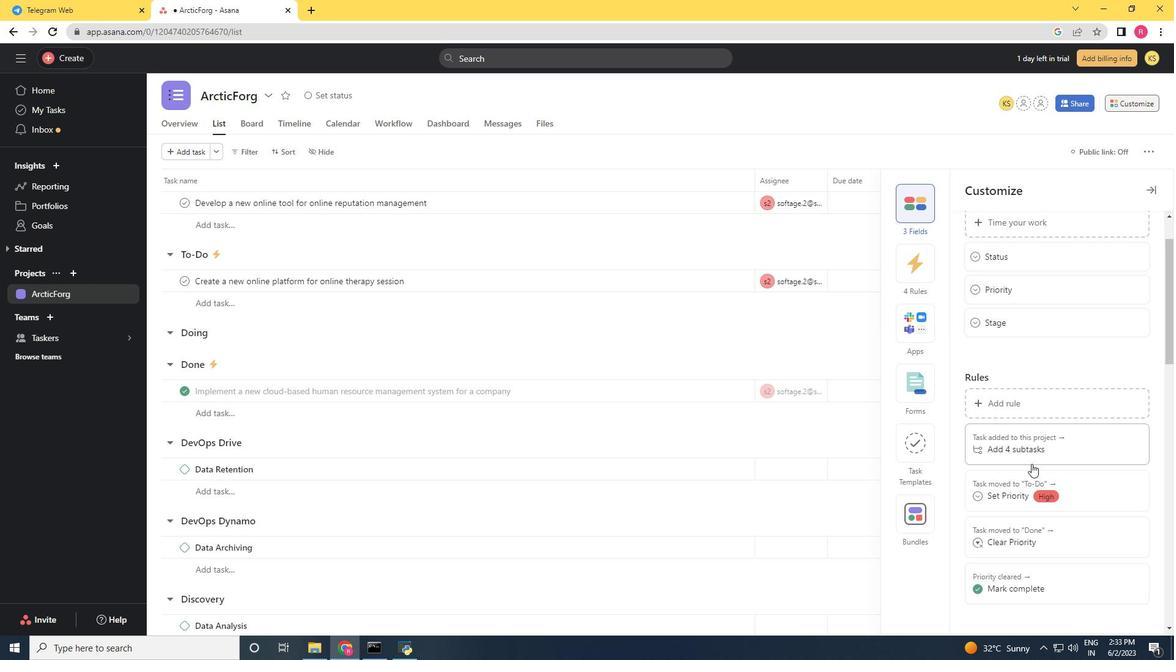
